 Task: Print in B5(JIS) paper size.
Action: Mouse moved to (120, 113)
Screenshot: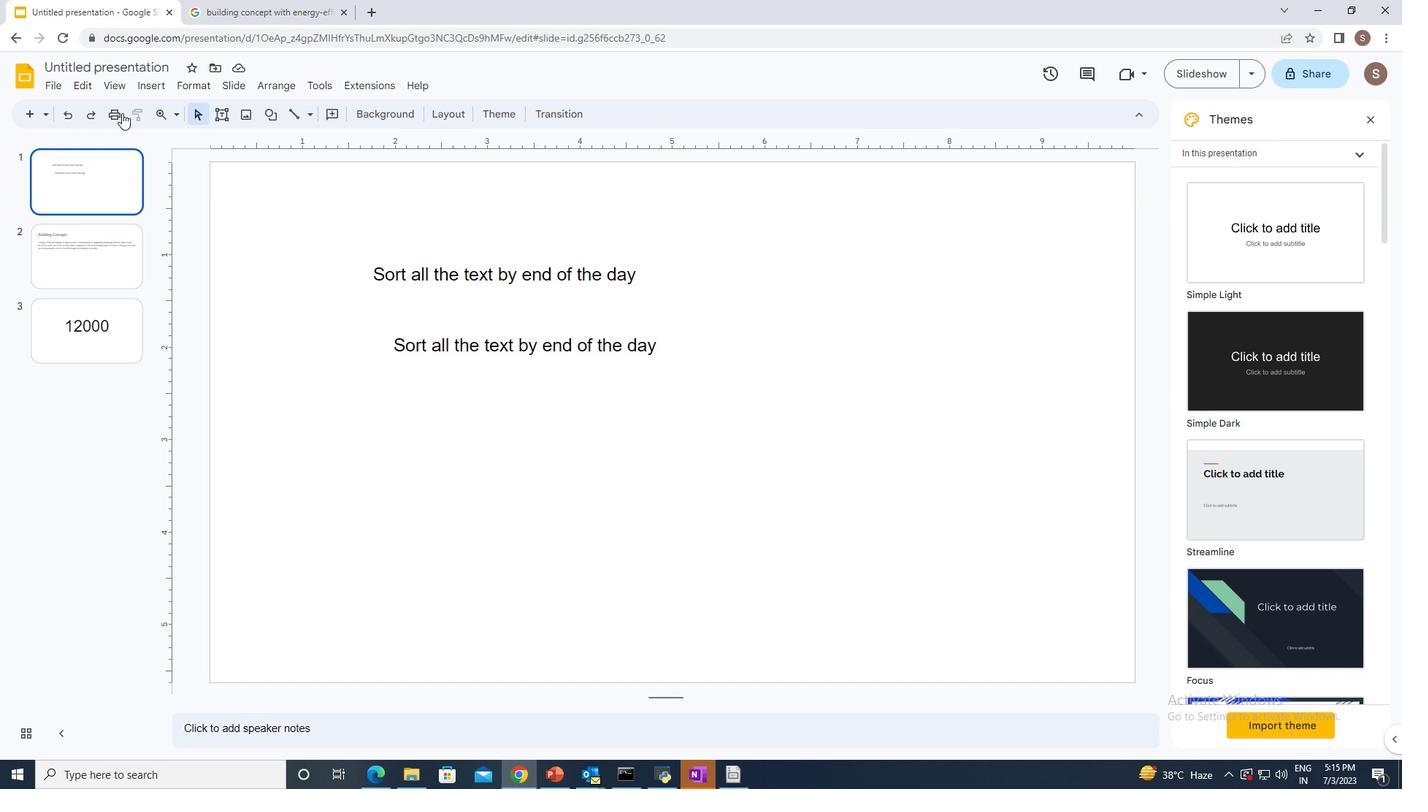 
Action: Mouse pressed left at (120, 113)
Screenshot: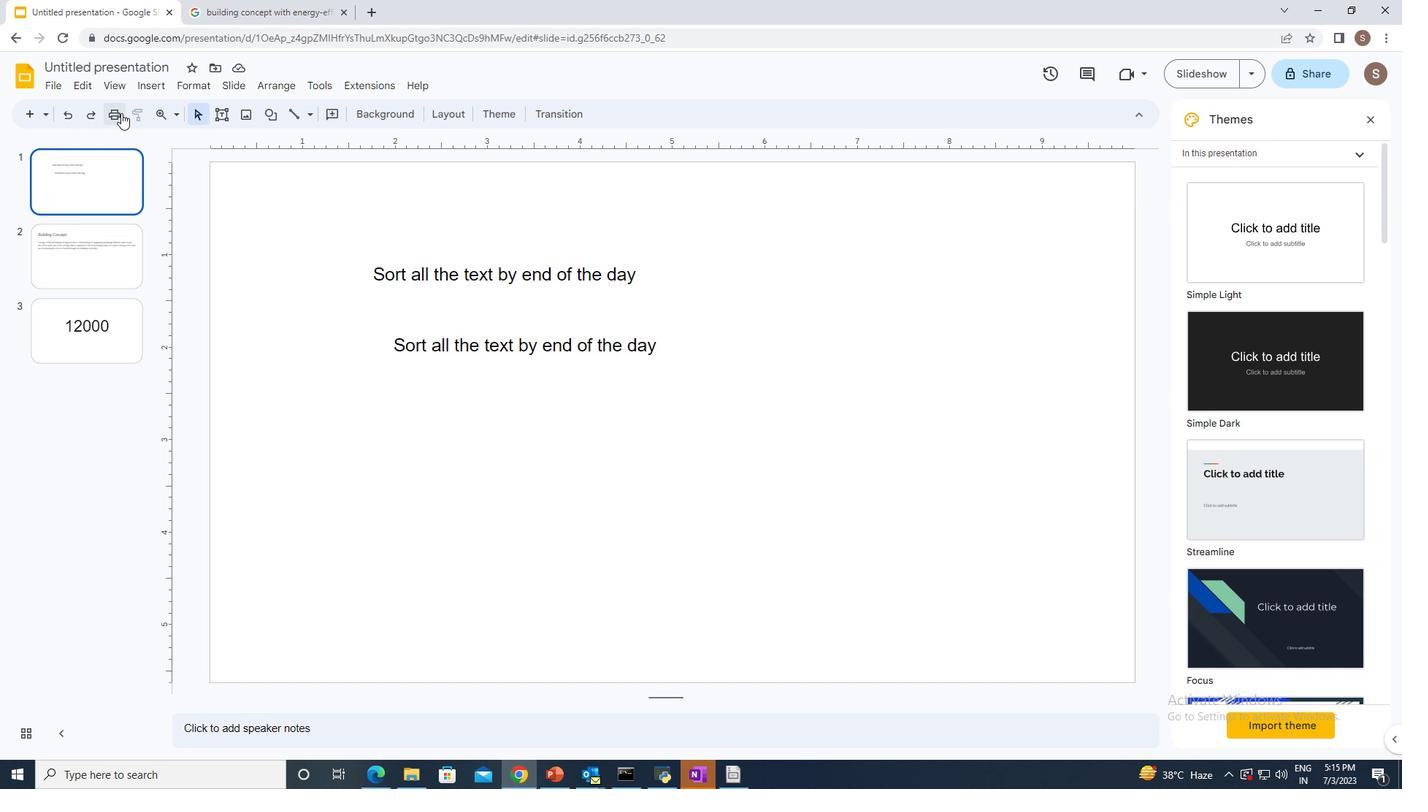 
Action: Mouse moved to (958, 251)
Screenshot: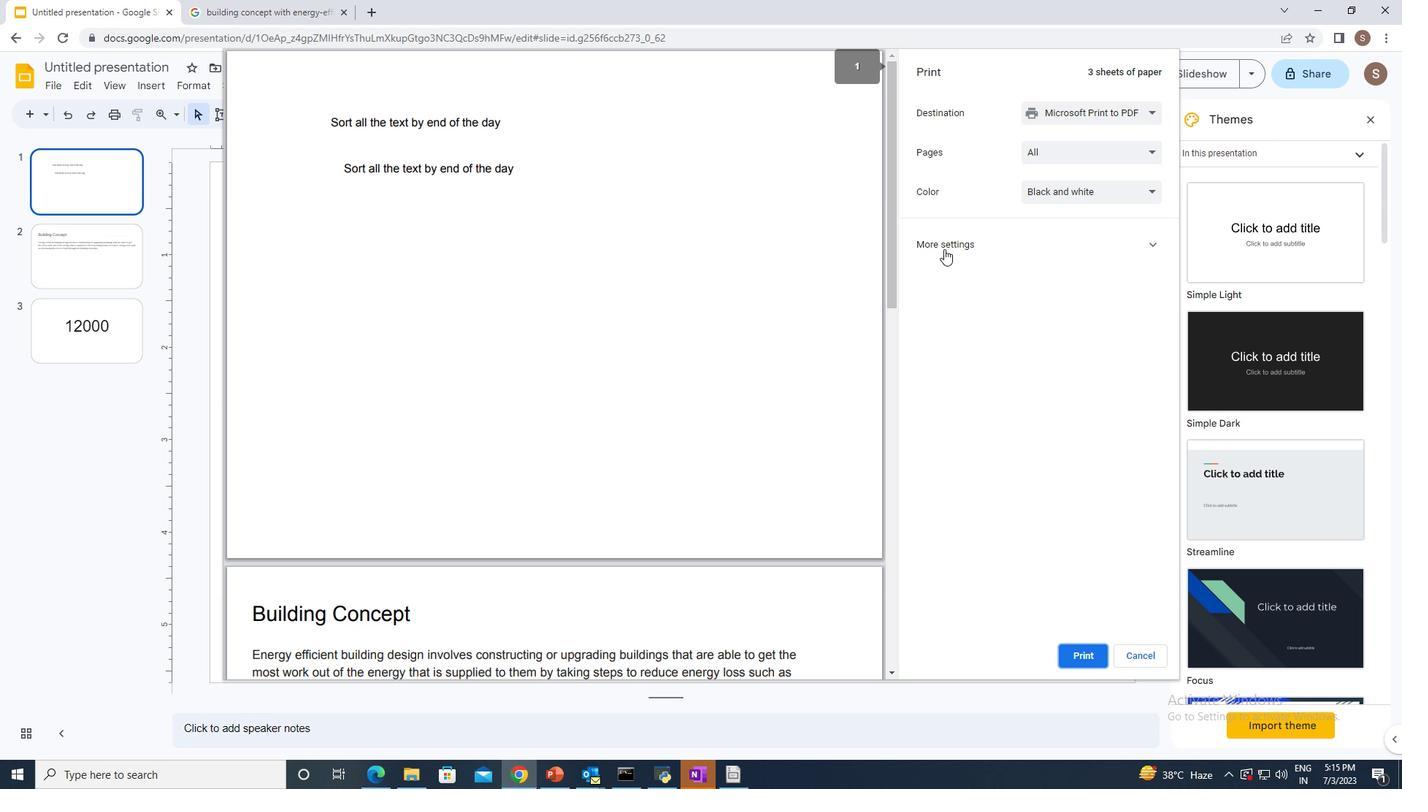 
Action: Mouse pressed left at (958, 251)
Screenshot: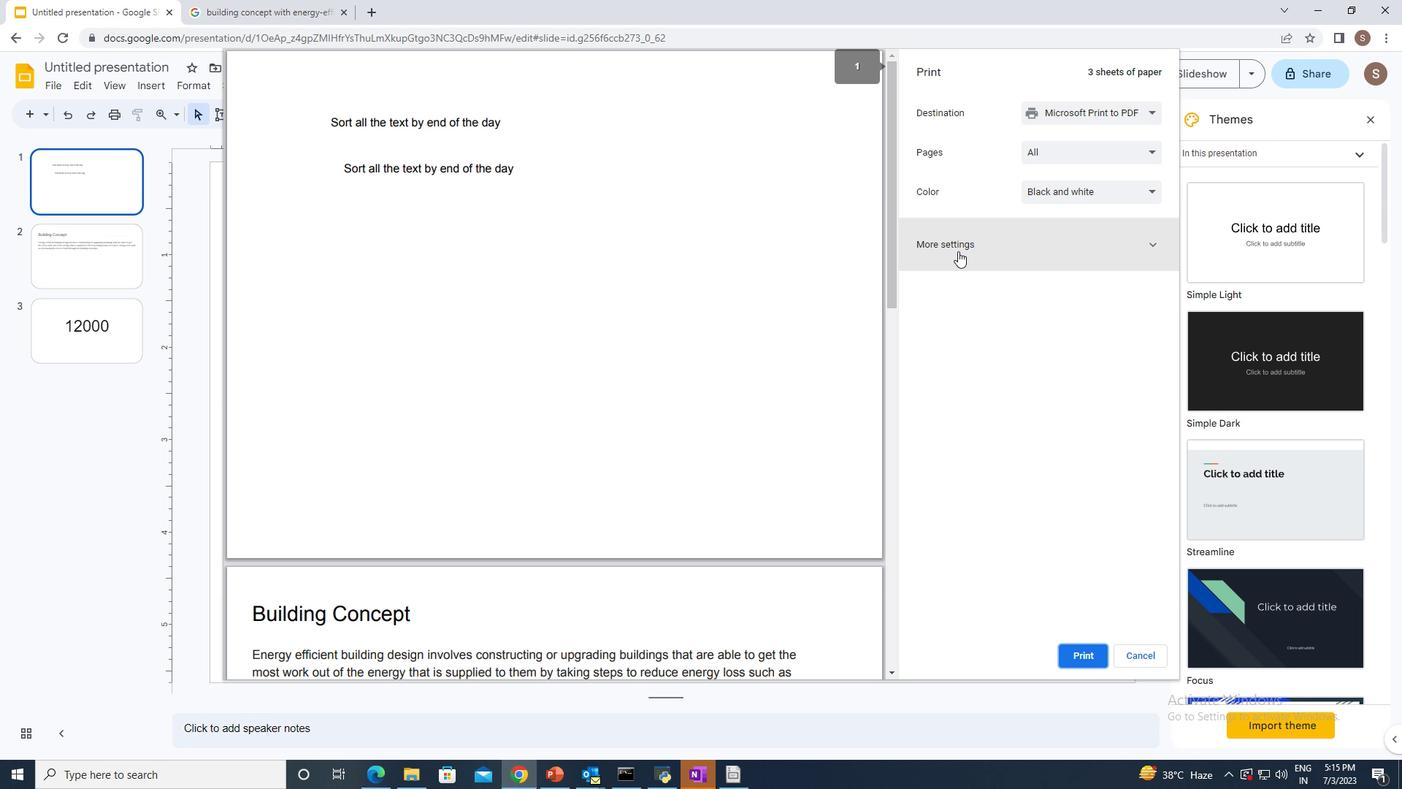 
Action: Mouse moved to (1057, 293)
Screenshot: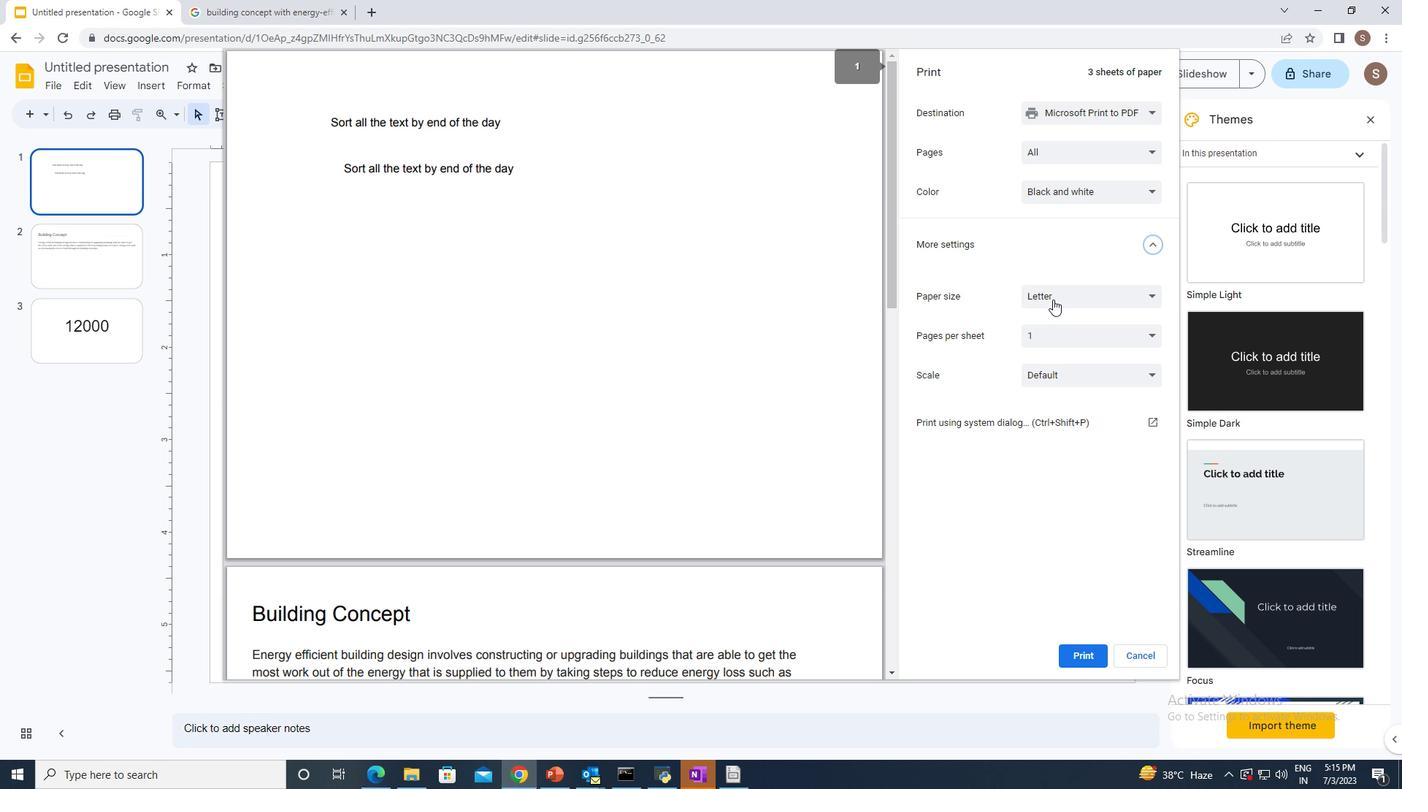 
Action: Mouse pressed left at (1057, 293)
Screenshot: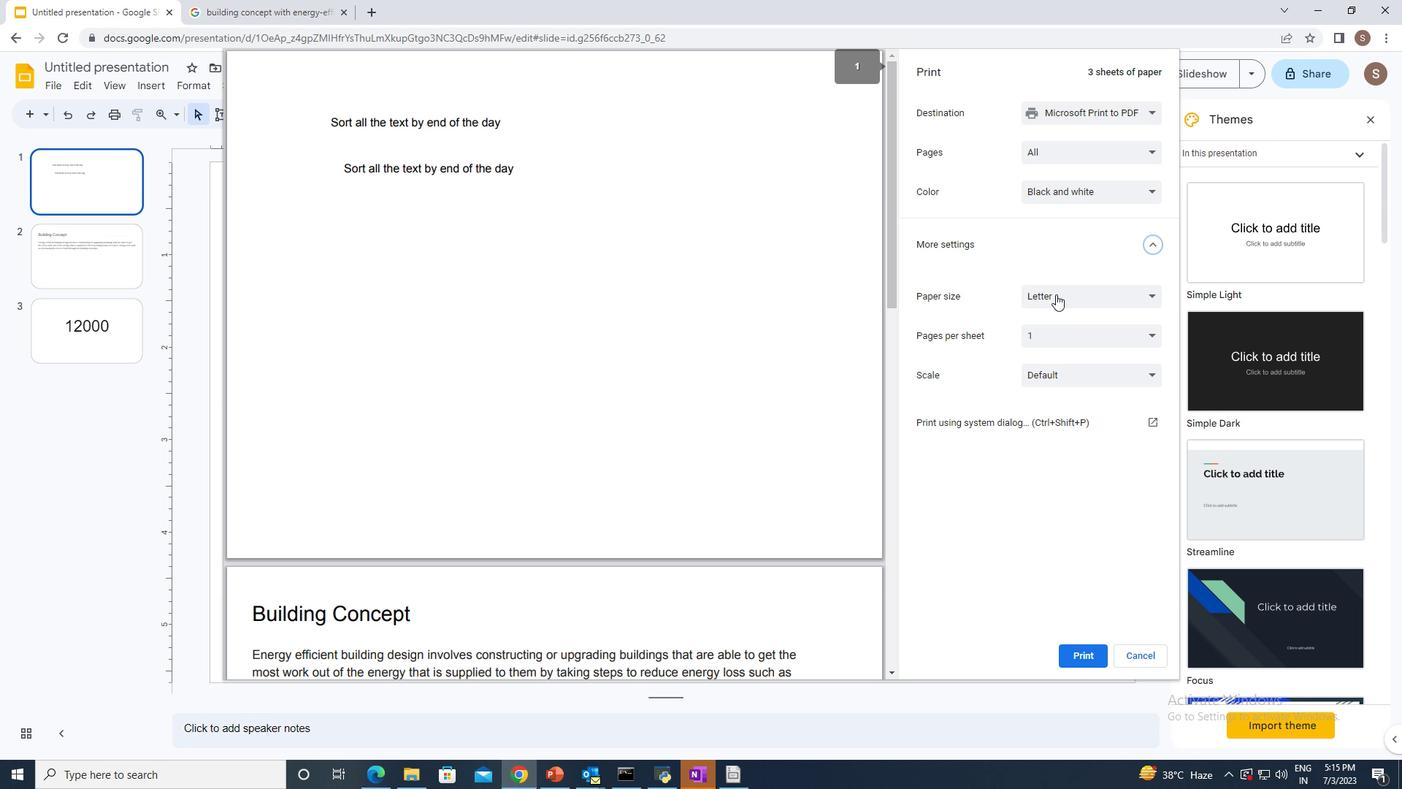 
Action: Mouse moved to (1056, 419)
Screenshot: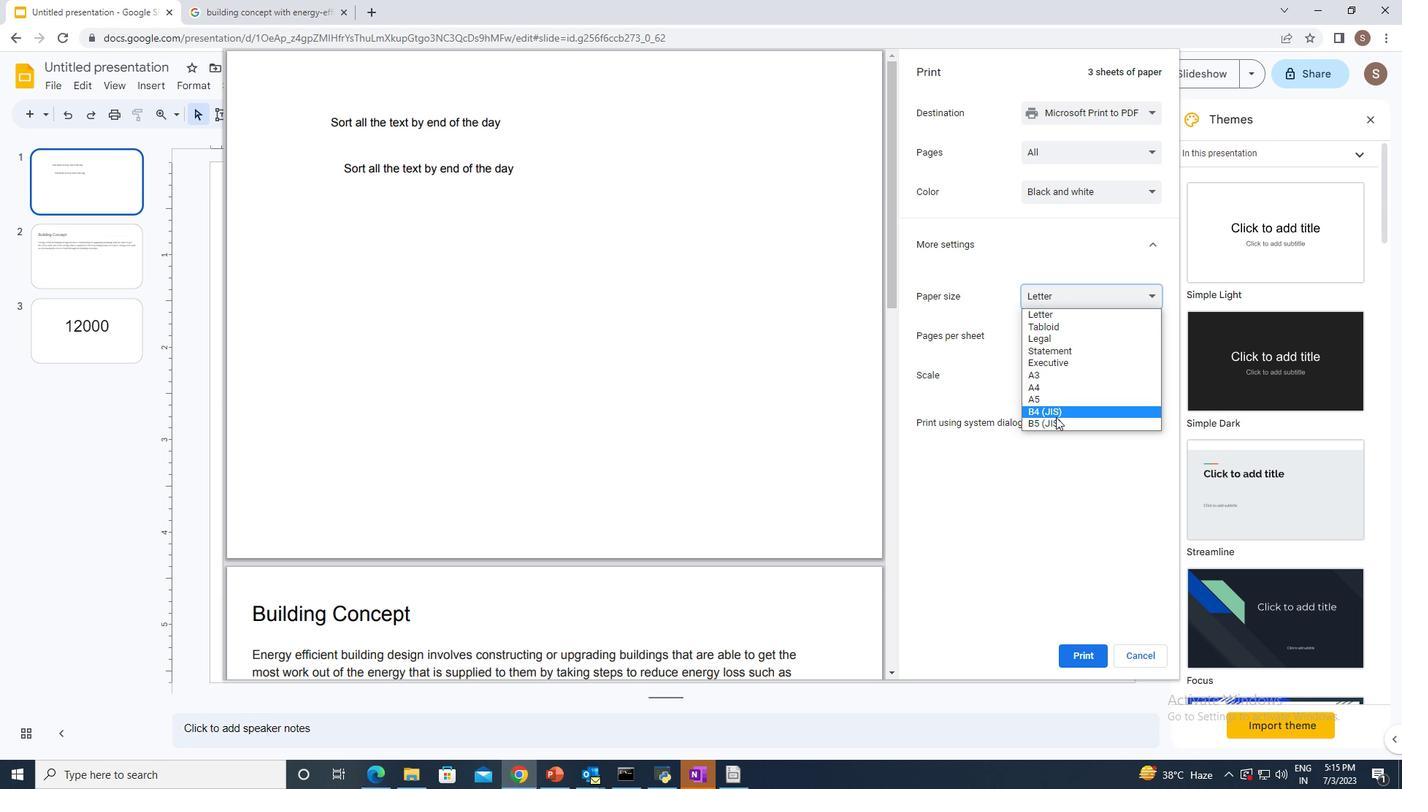
Action: Mouse pressed left at (1056, 419)
Screenshot: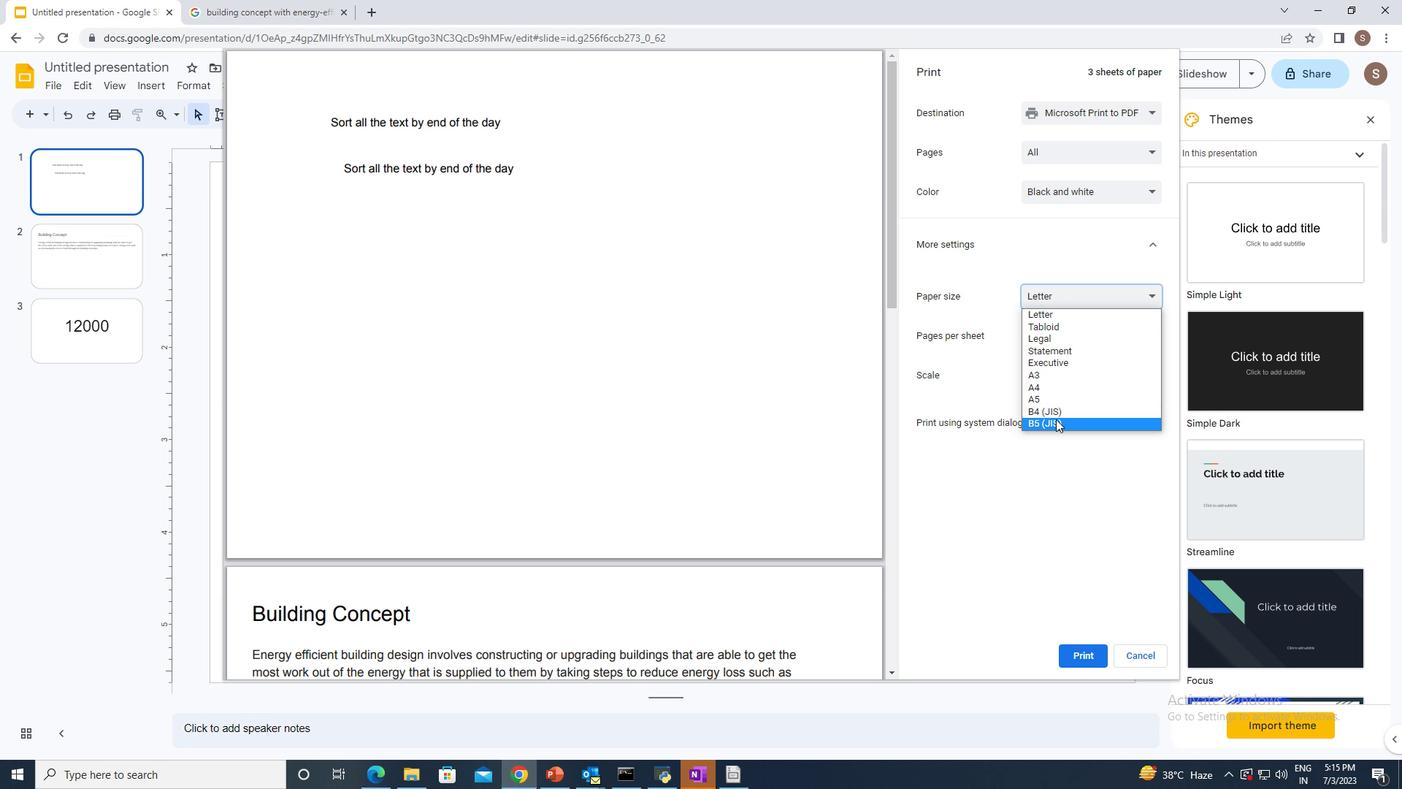 
Action: Mouse moved to (1084, 645)
Screenshot: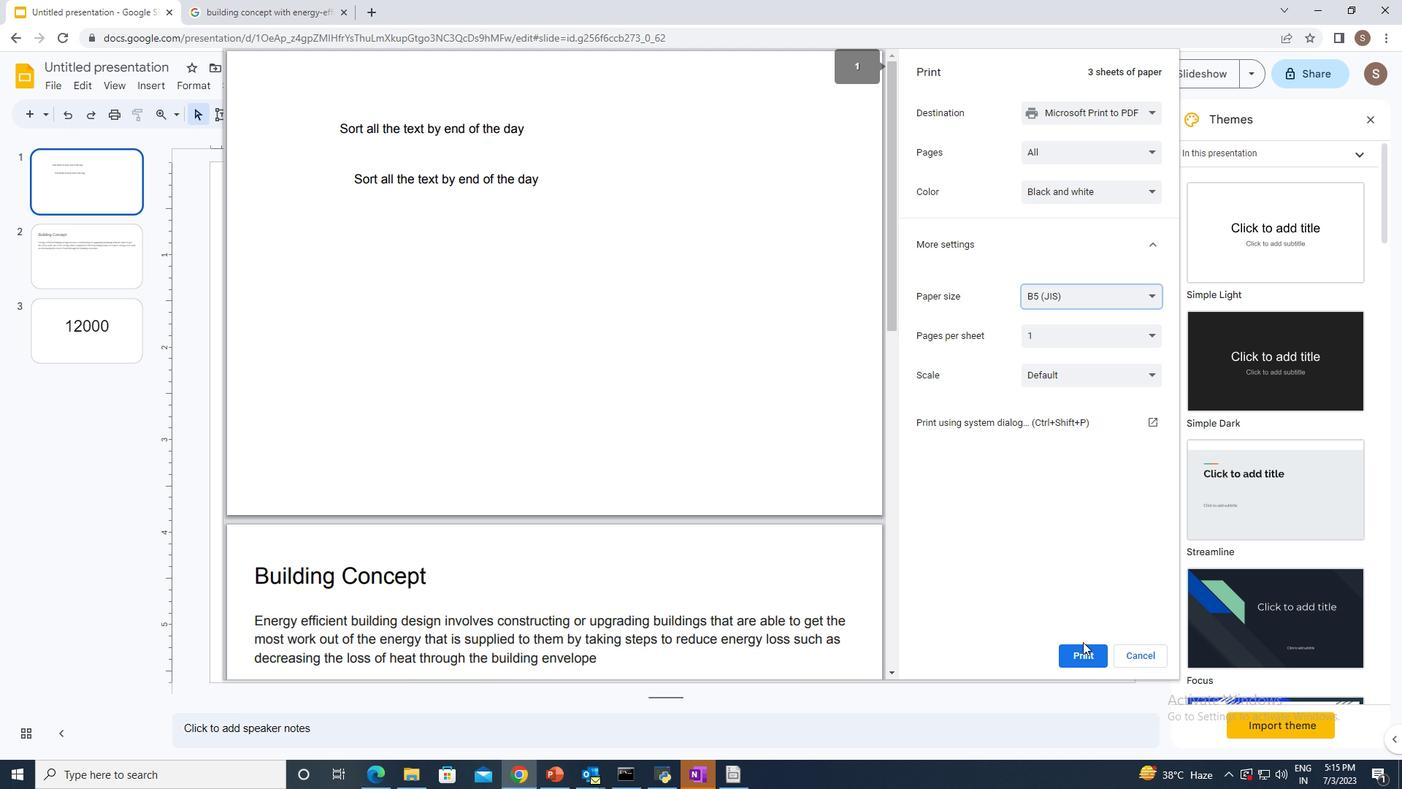 
Action: Mouse pressed left at (1084, 645)
Screenshot: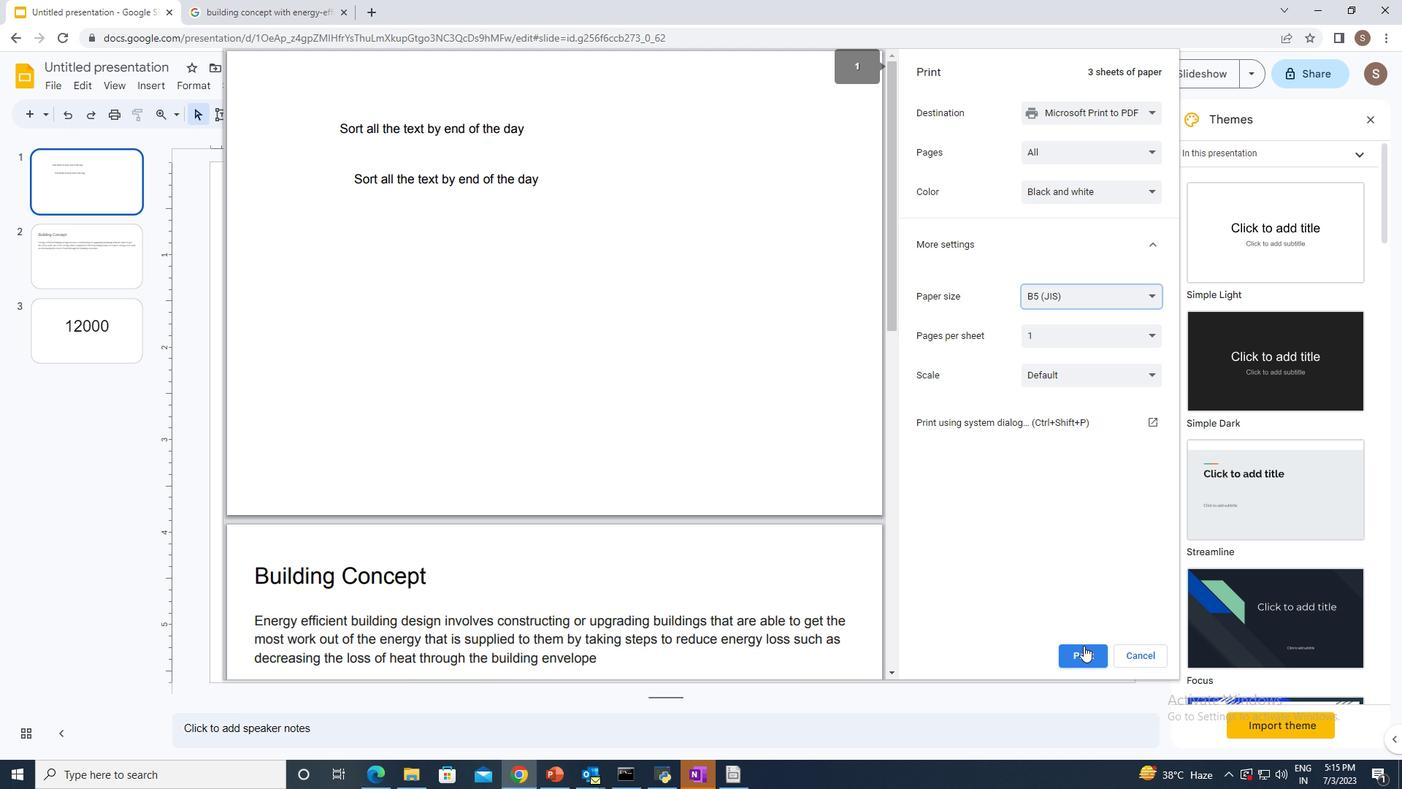 
